 Task: Find Round Trip flight tickets for 2 adults, in Economy from Luxor to Lisbon to travel on 17-Nov-2023. Lisbon to Luxor on 22-Nov-2023.  Stops: Any number of stops. Choice of flight is British Airways.
Action: Mouse moved to (282, 246)
Screenshot: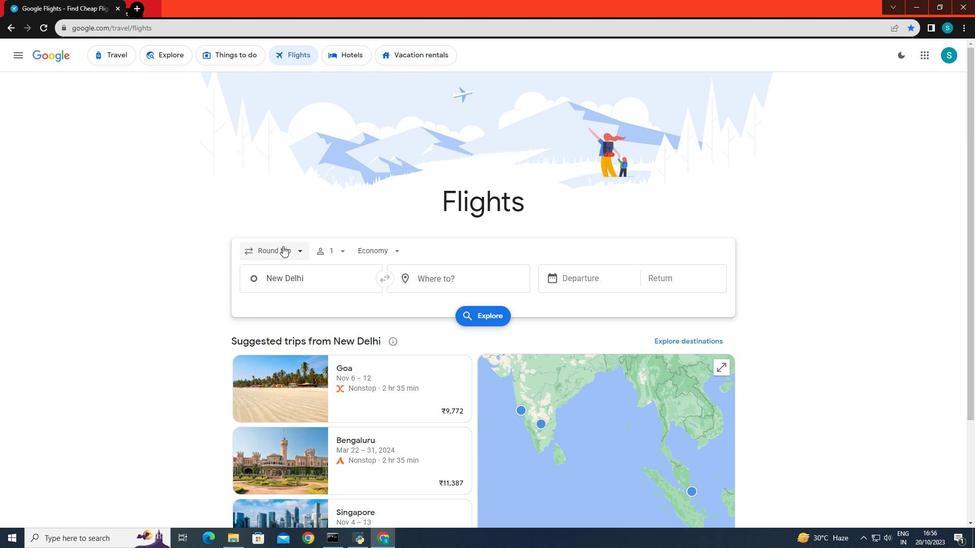 
Action: Mouse pressed left at (282, 246)
Screenshot: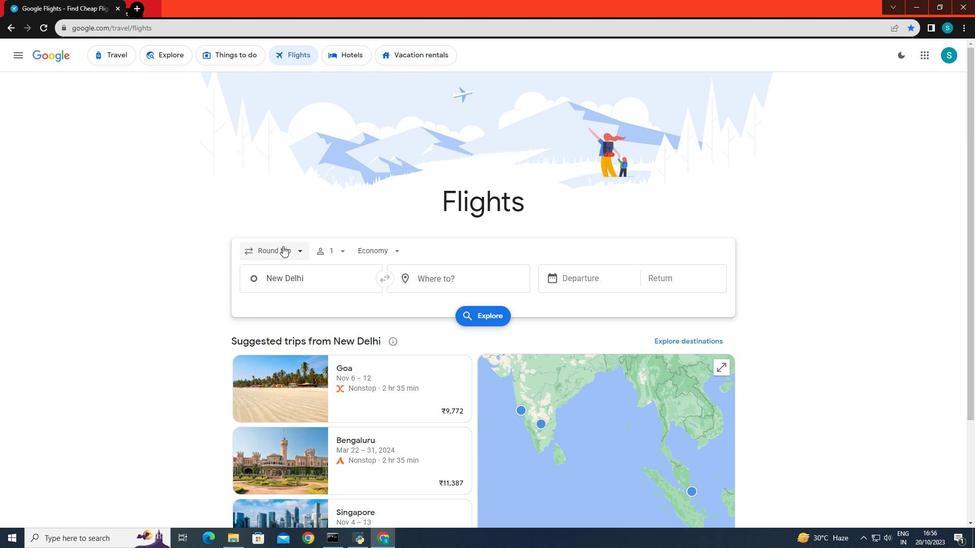 
Action: Mouse moved to (283, 275)
Screenshot: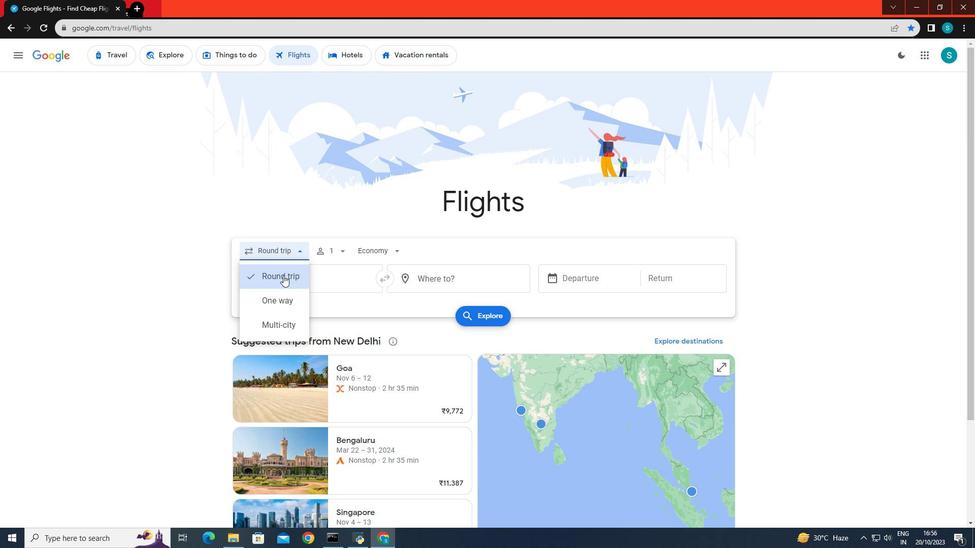 
Action: Mouse pressed left at (283, 275)
Screenshot: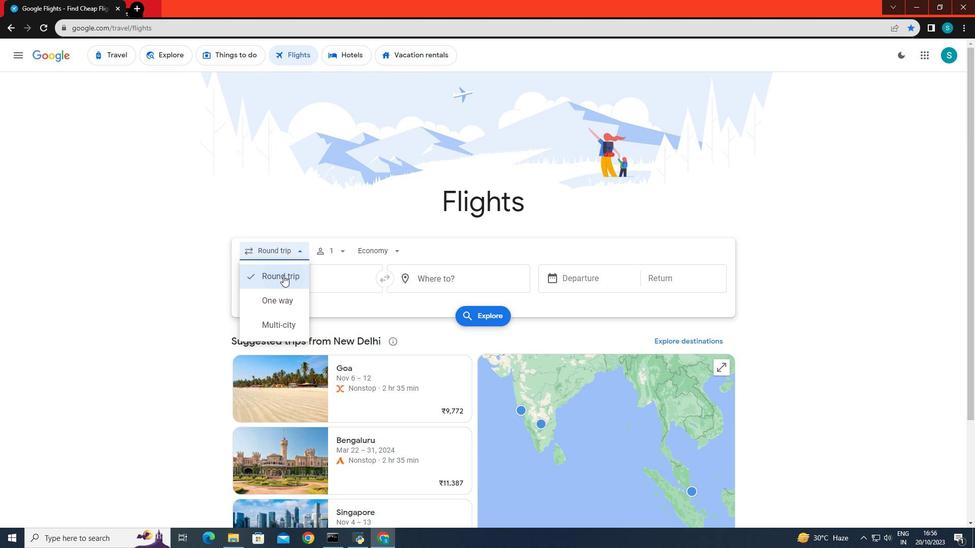 
Action: Mouse moved to (346, 249)
Screenshot: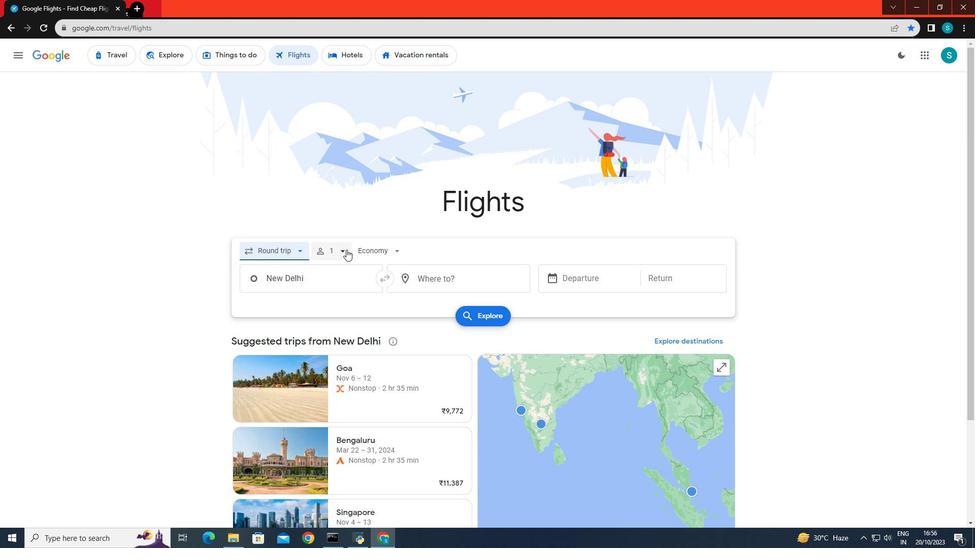 
Action: Mouse pressed left at (346, 249)
Screenshot: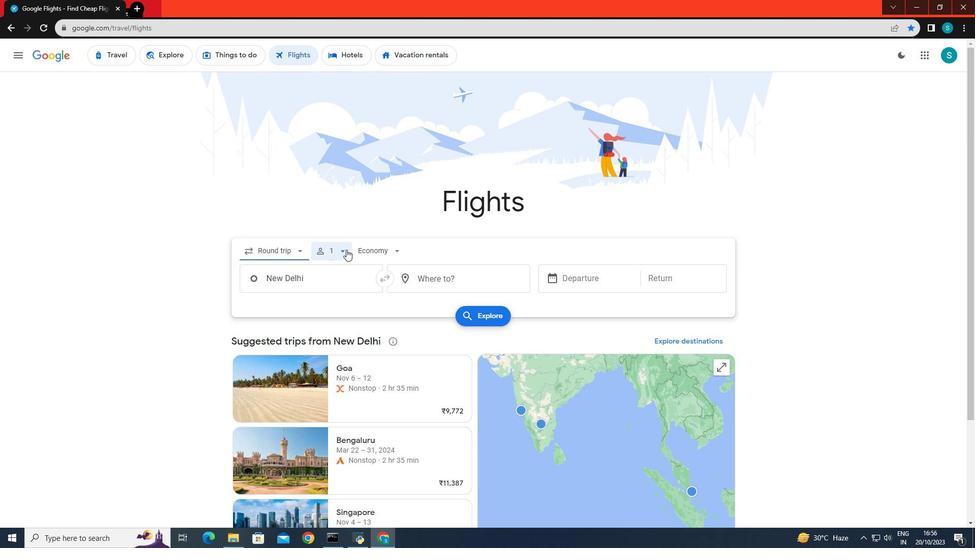 
Action: Mouse moved to (418, 279)
Screenshot: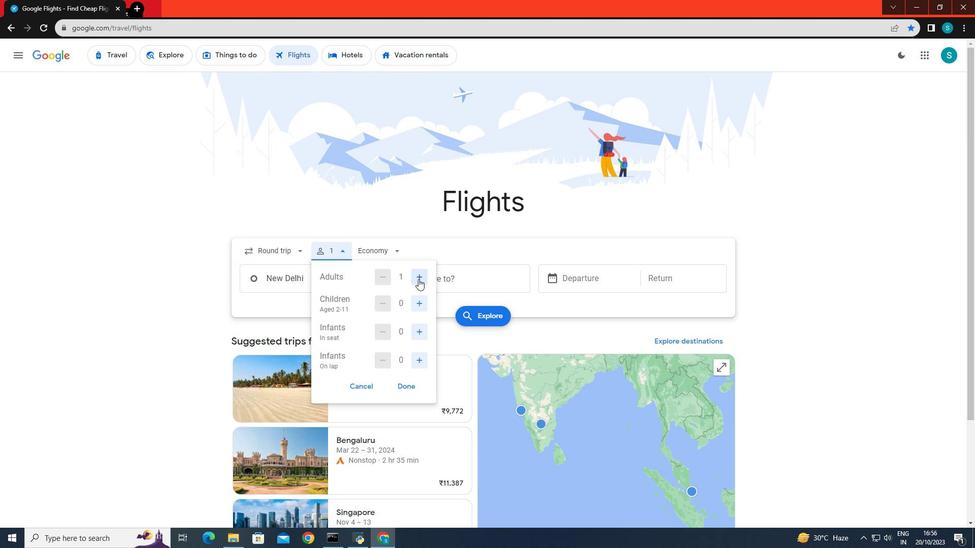 
Action: Mouse pressed left at (418, 279)
Screenshot: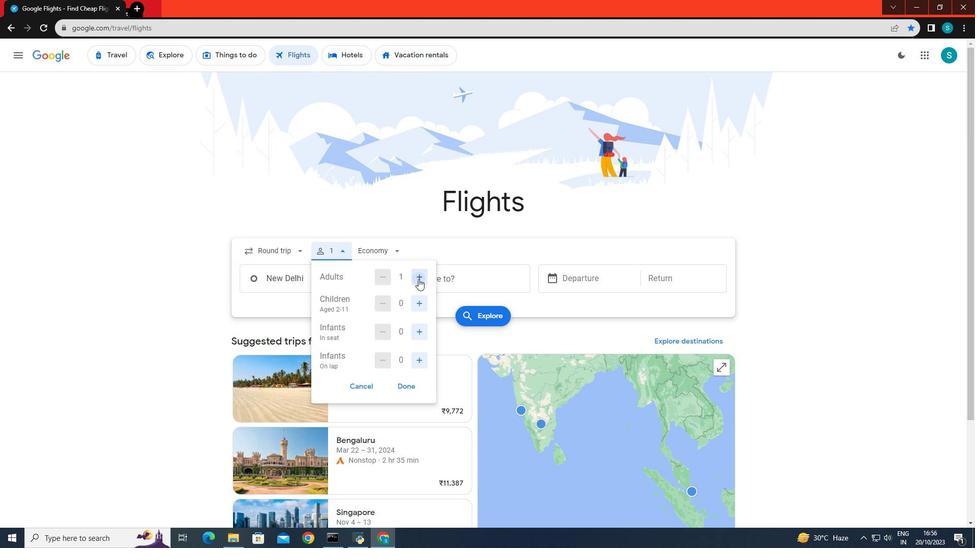 
Action: Mouse moved to (400, 389)
Screenshot: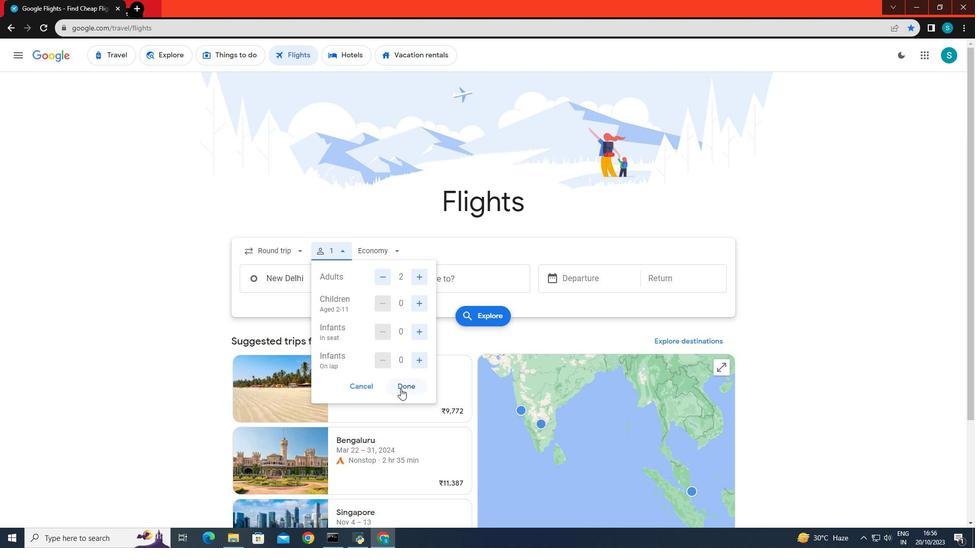 
Action: Mouse pressed left at (400, 389)
Screenshot: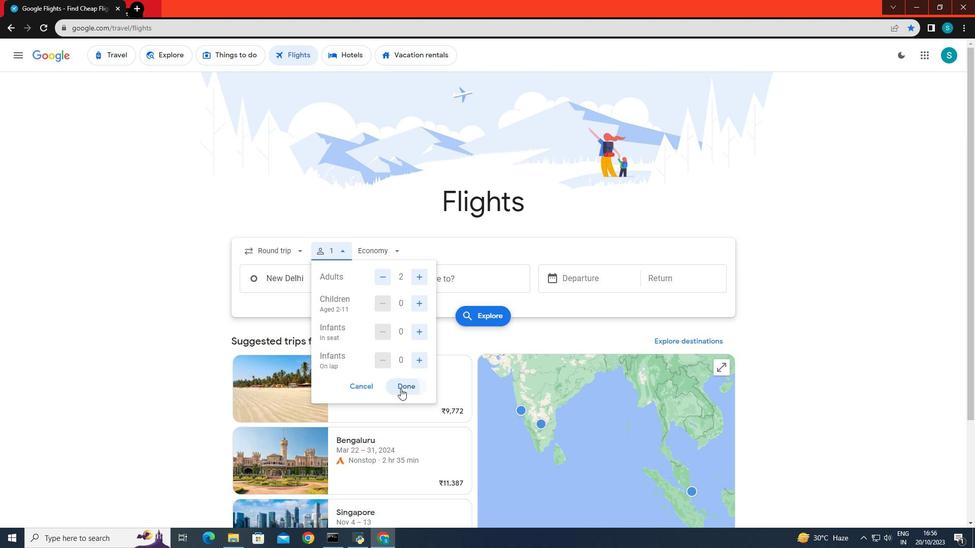 
Action: Mouse moved to (394, 244)
Screenshot: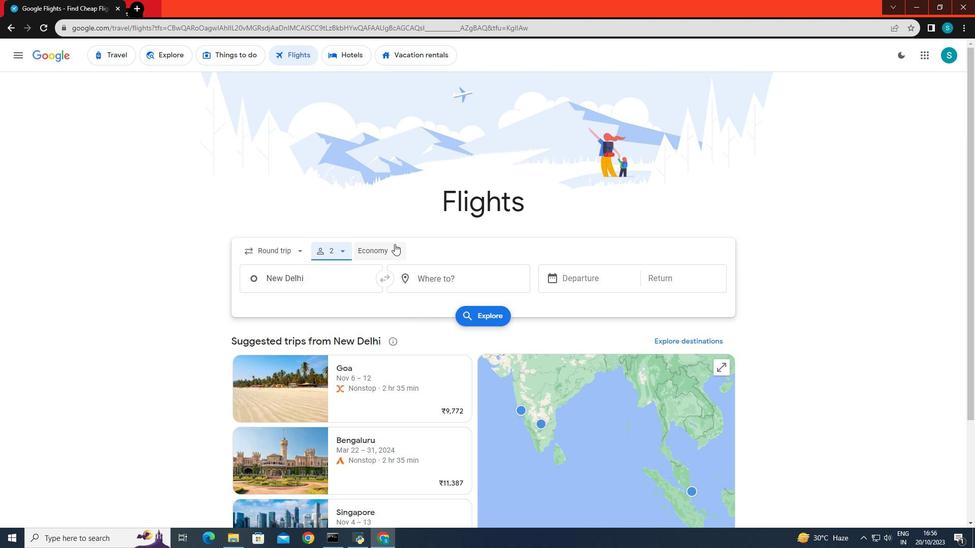 
Action: Mouse pressed left at (394, 244)
Screenshot: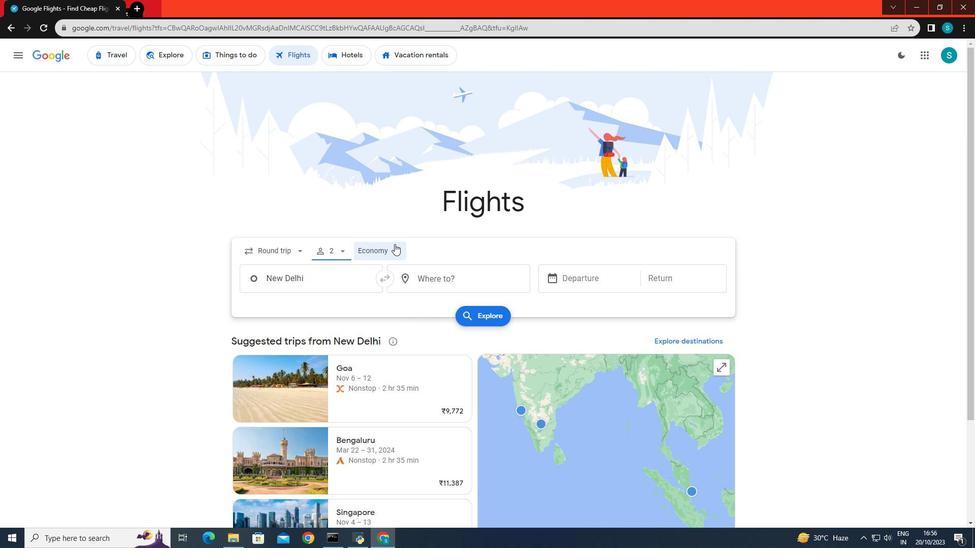 
Action: Mouse moved to (393, 275)
Screenshot: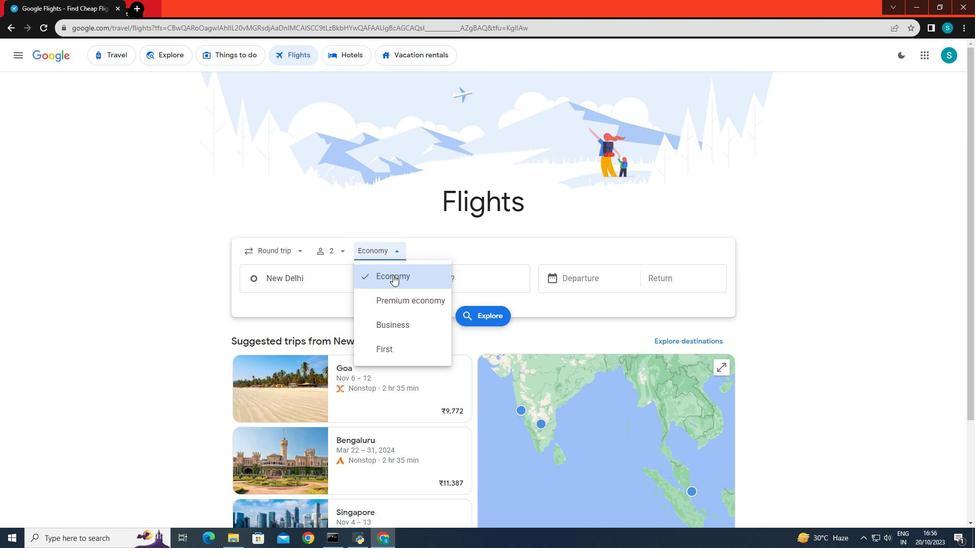 
Action: Mouse pressed left at (393, 275)
Screenshot: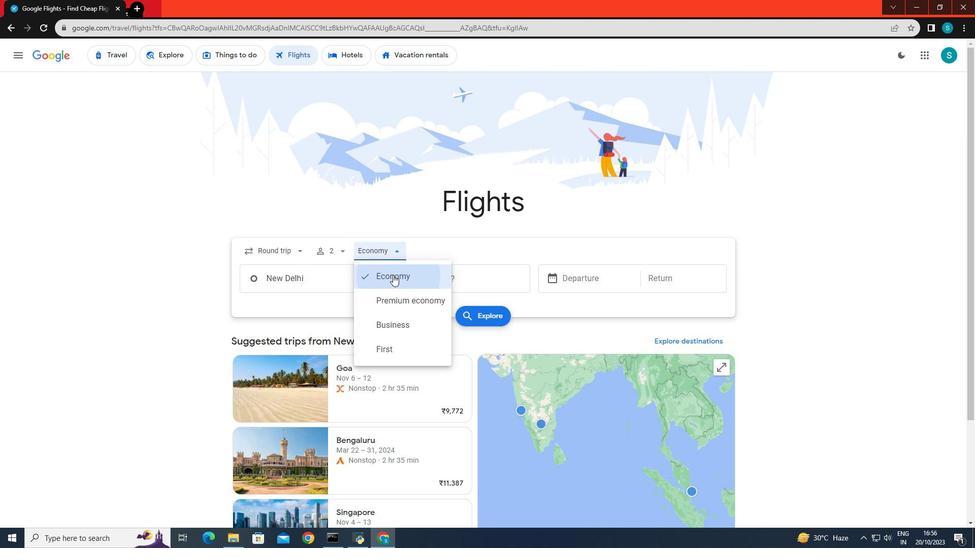 
Action: Mouse moved to (266, 247)
Screenshot: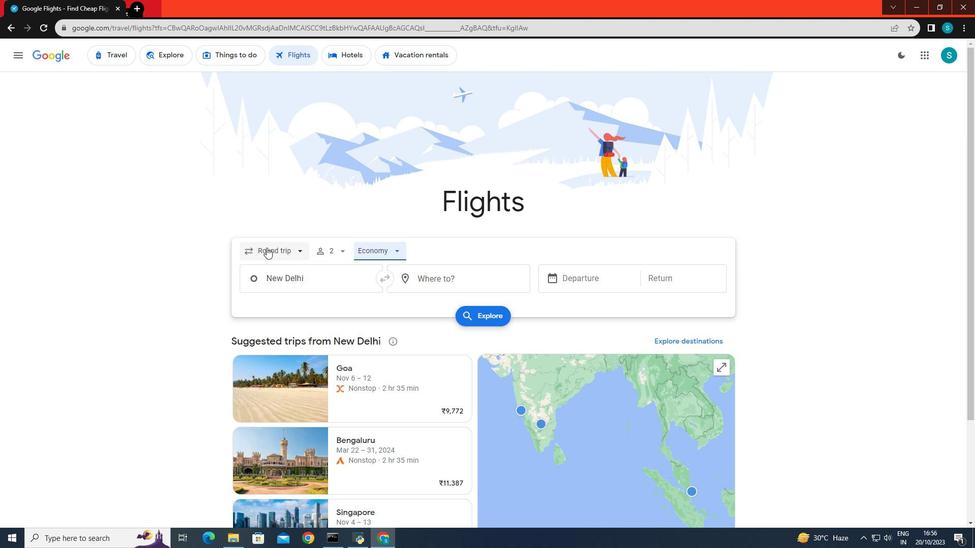 
Action: Mouse scrolled (266, 247) with delta (0, 0)
Screenshot: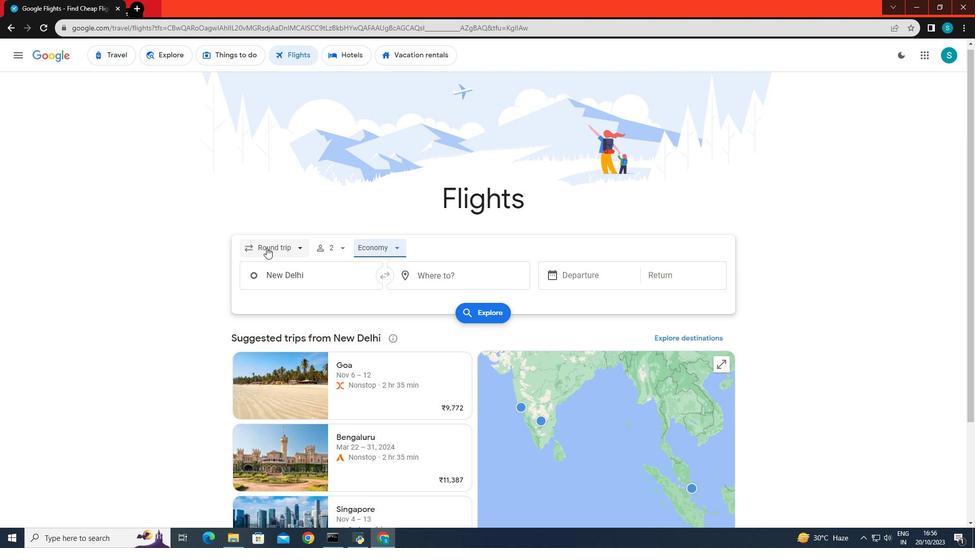 
Action: Mouse moved to (293, 228)
Screenshot: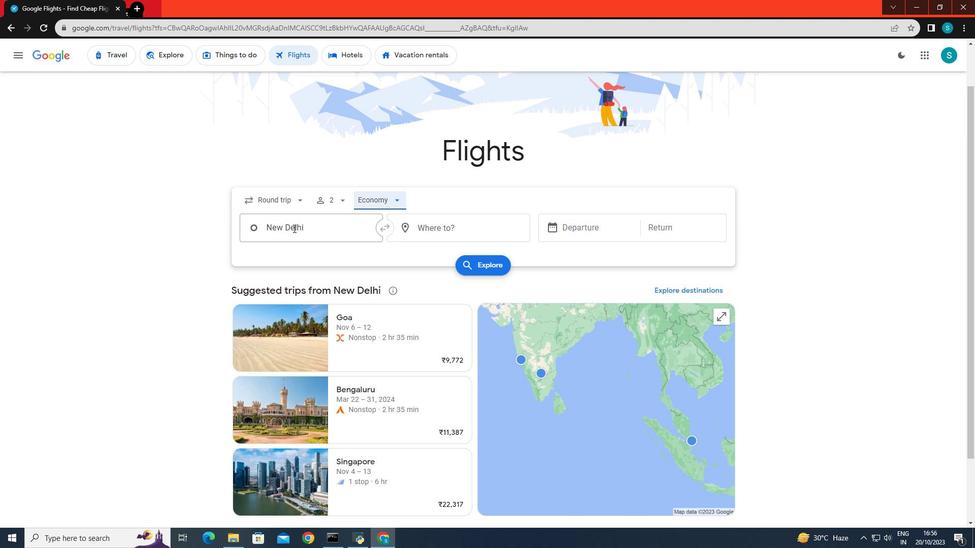
Action: Mouse pressed left at (293, 228)
Screenshot: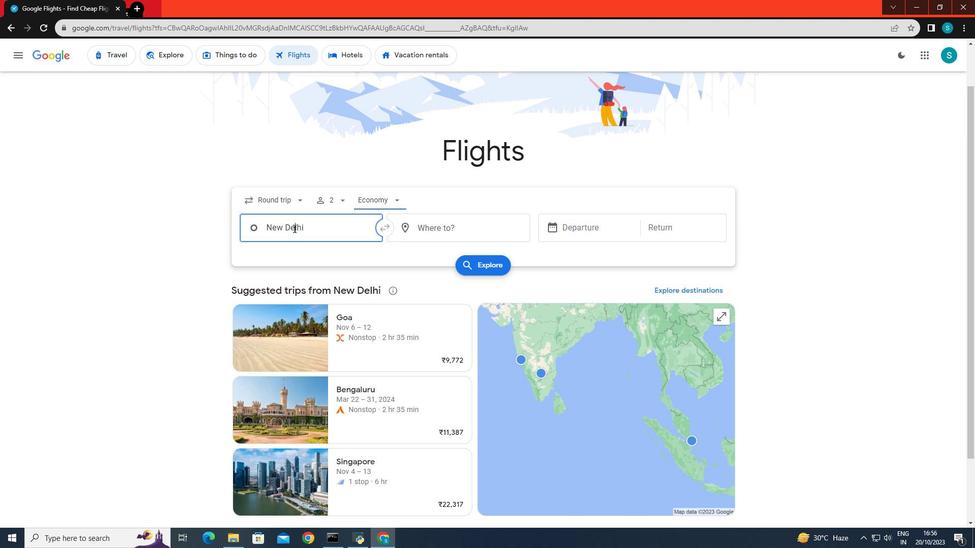 
Action: Key pressed <Key.backspace>l<Key.backspace><Key.caps_lock>L<Key.caps_lock>uxor
Screenshot: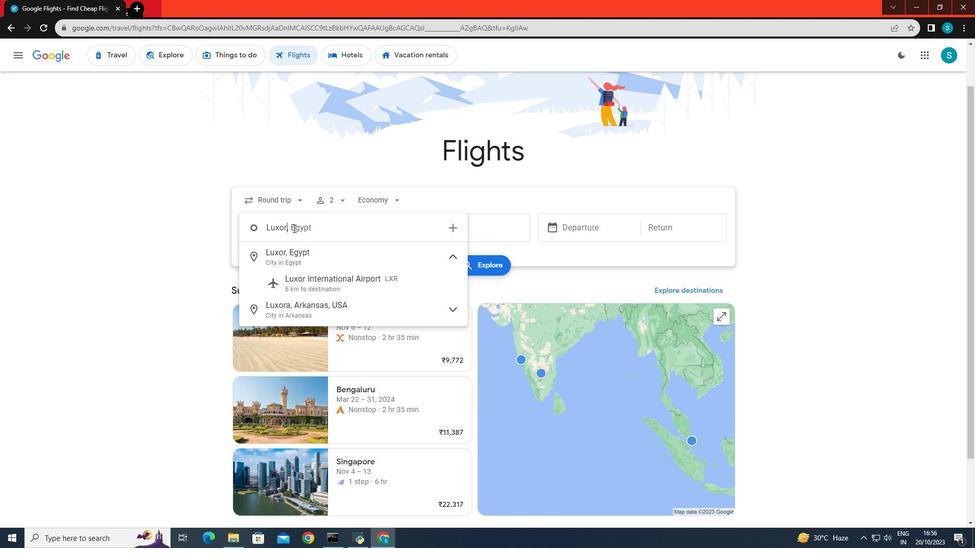 
Action: Mouse moved to (302, 254)
Screenshot: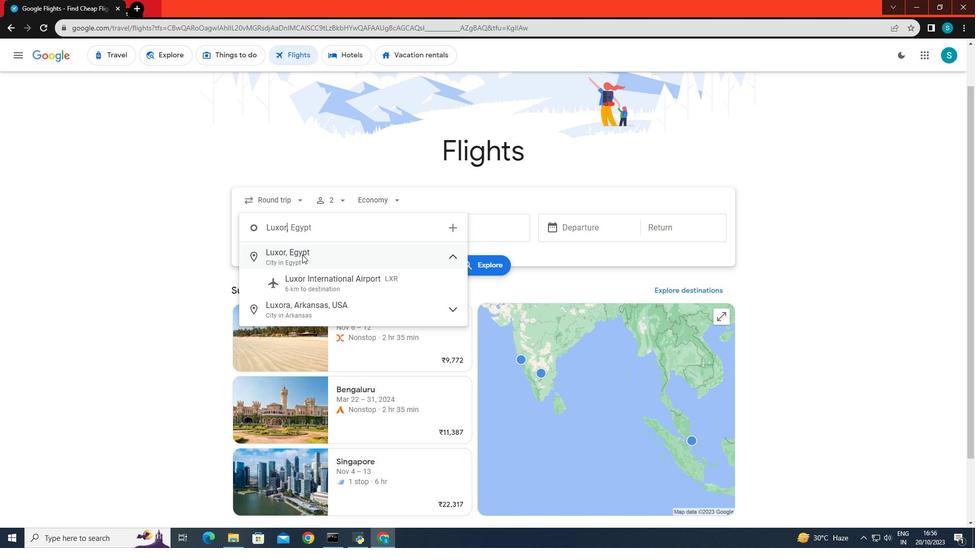 
Action: Mouse pressed left at (302, 254)
Screenshot: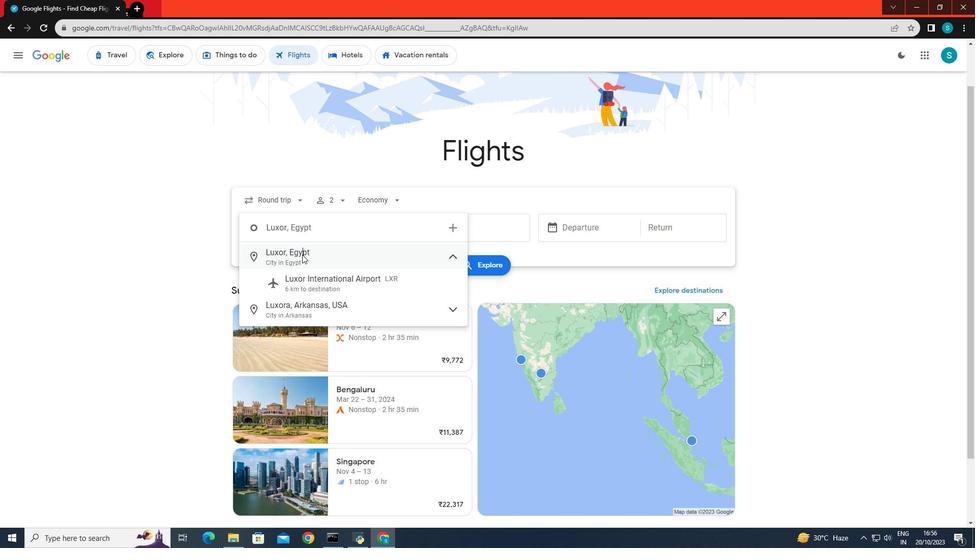 
Action: Mouse moved to (490, 229)
Screenshot: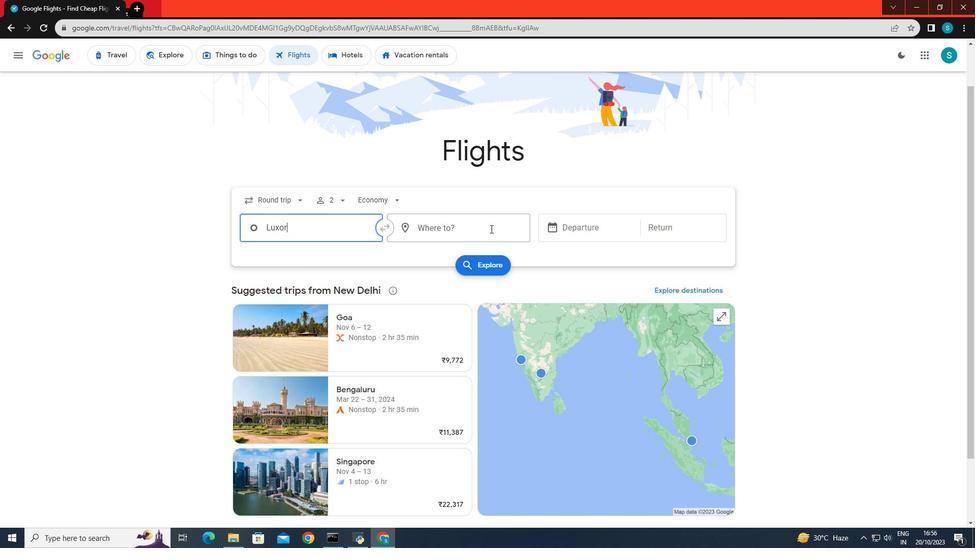 
Action: Mouse pressed left at (490, 229)
Screenshot: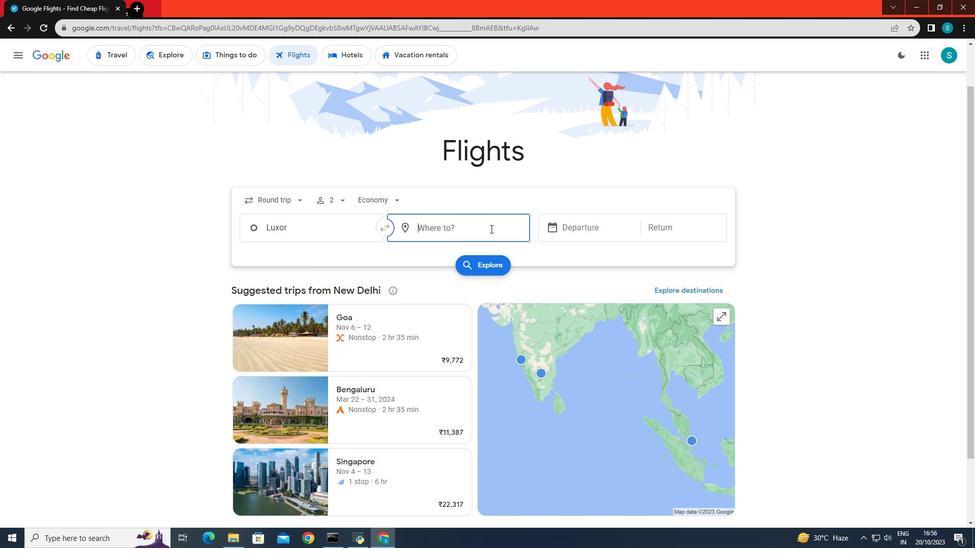 
Action: Key pressed <Key.caps_lock>L<Key.caps_lock>isbon
Screenshot: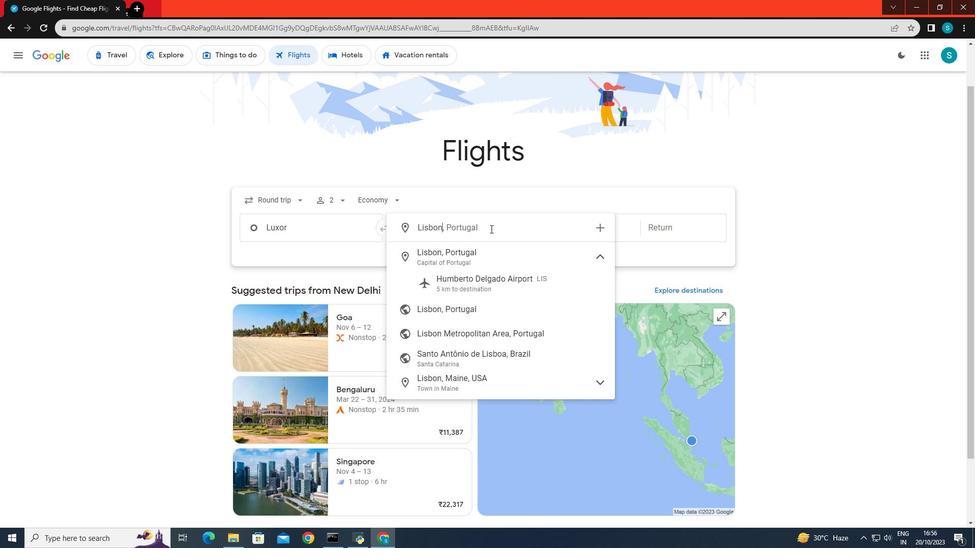 
Action: Mouse moved to (473, 263)
Screenshot: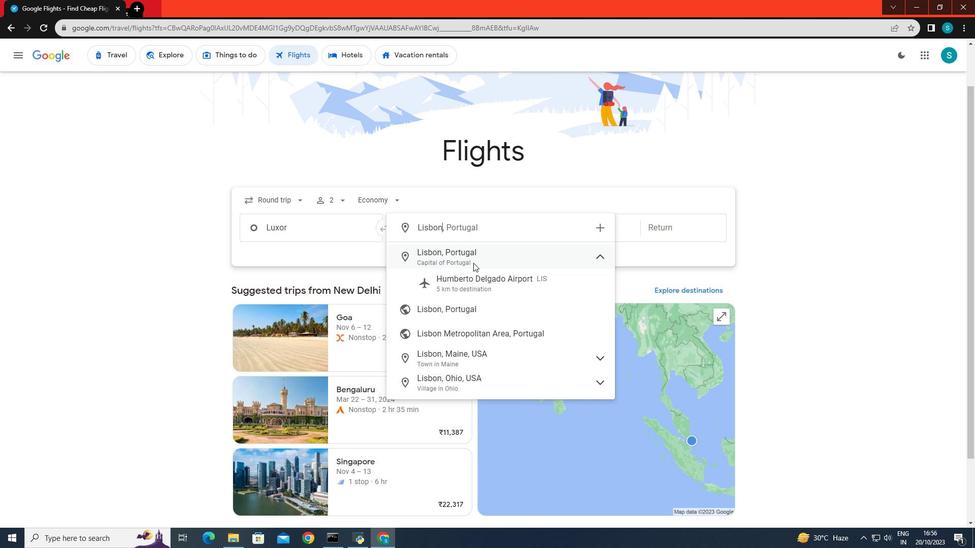 
Action: Mouse pressed left at (473, 263)
Screenshot: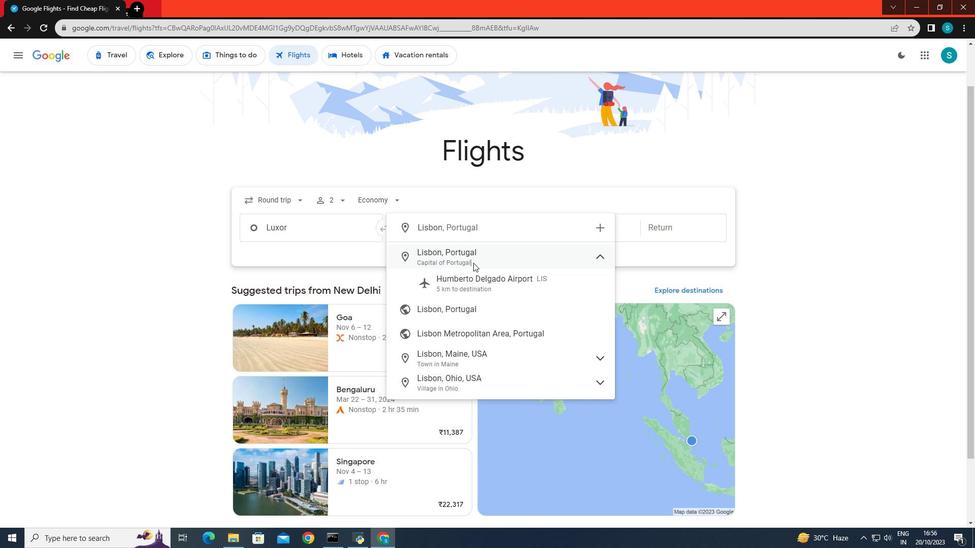 
Action: Mouse moved to (583, 223)
Screenshot: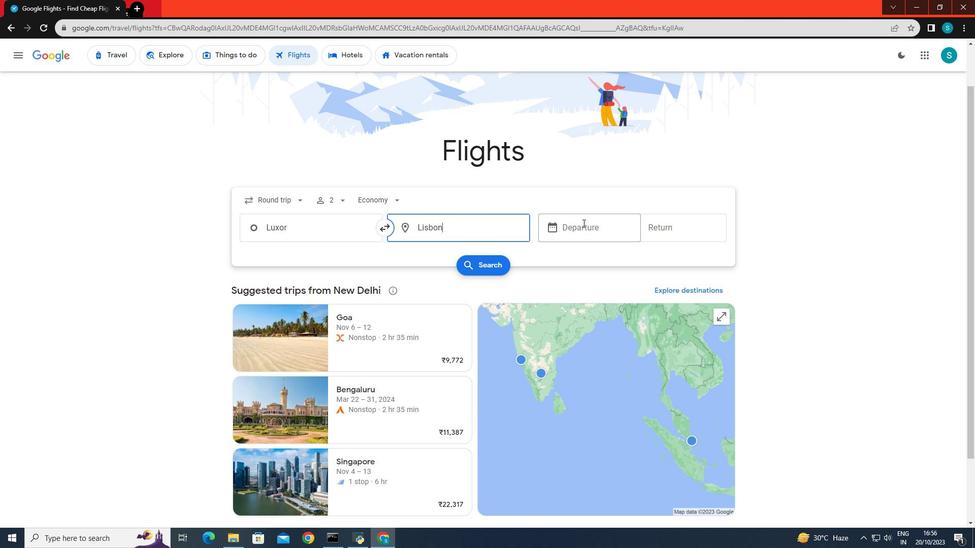 
Action: Mouse pressed left at (583, 223)
Screenshot: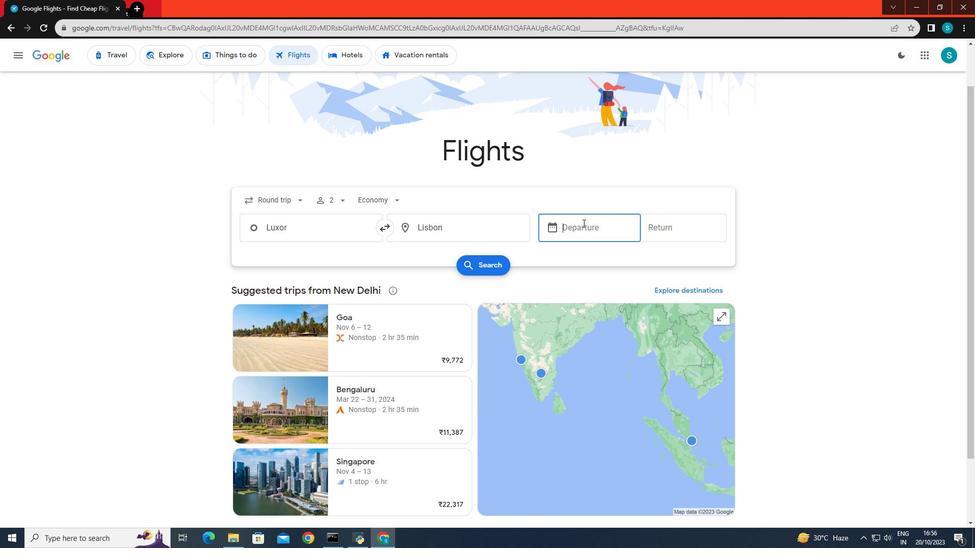 
Action: Mouse moved to (682, 360)
Screenshot: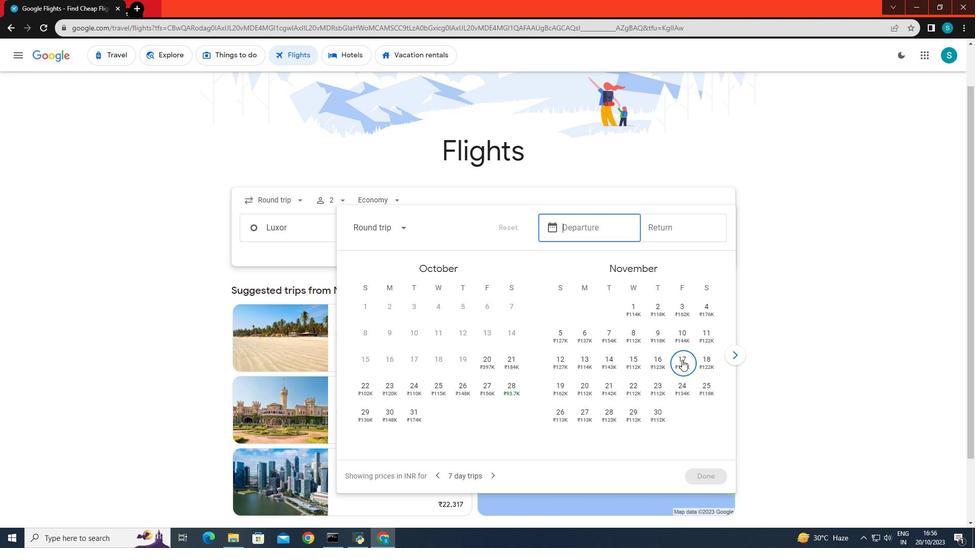 
Action: Mouse pressed left at (682, 360)
Screenshot: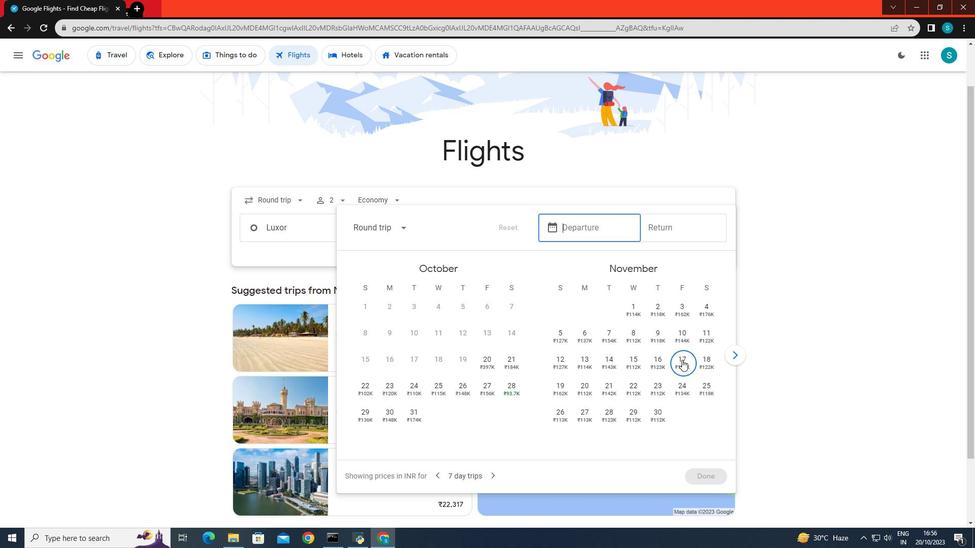 
Action: Mouse moved to (633, 385)
Screenshot: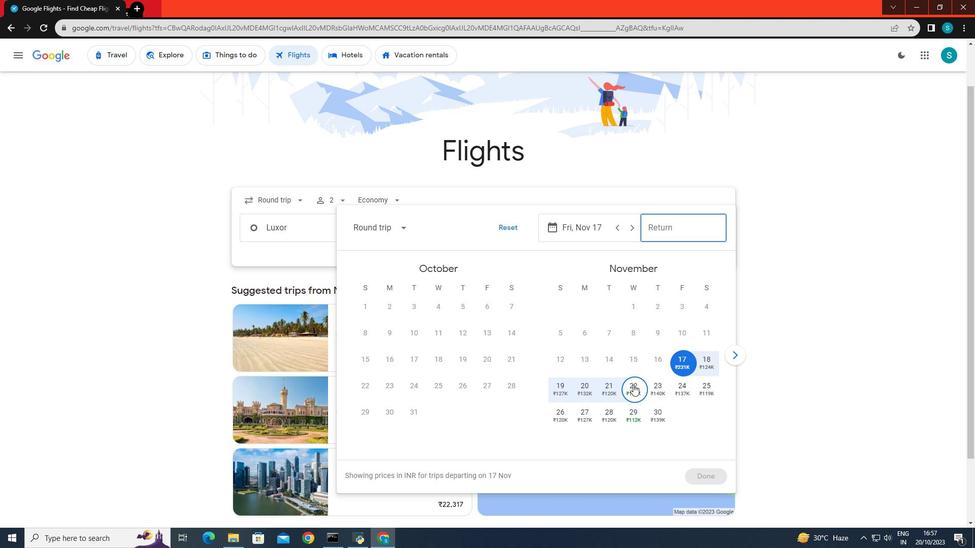 
Action: Mouse pressed left at (633, 385)
Screenshot: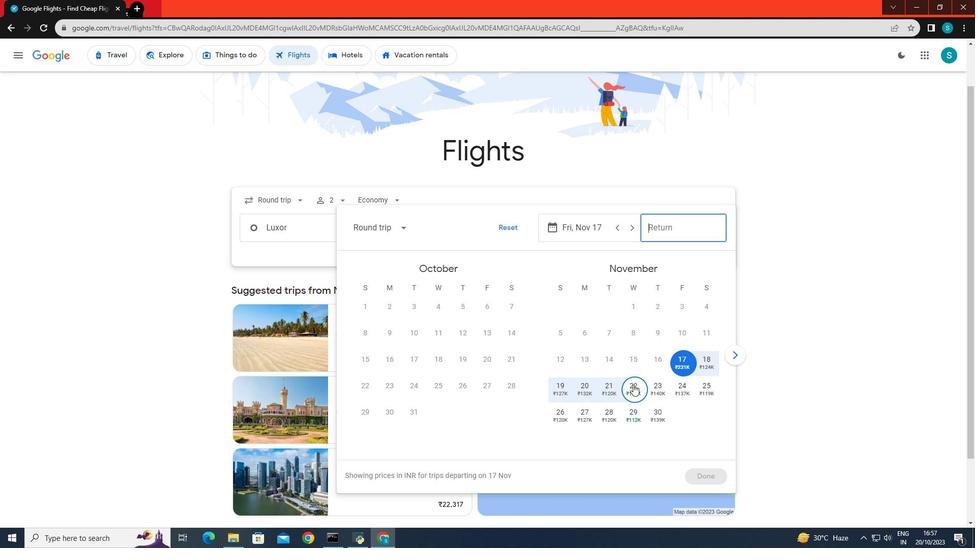 
Action: Mouse moved to (704, 478)
Screenshot: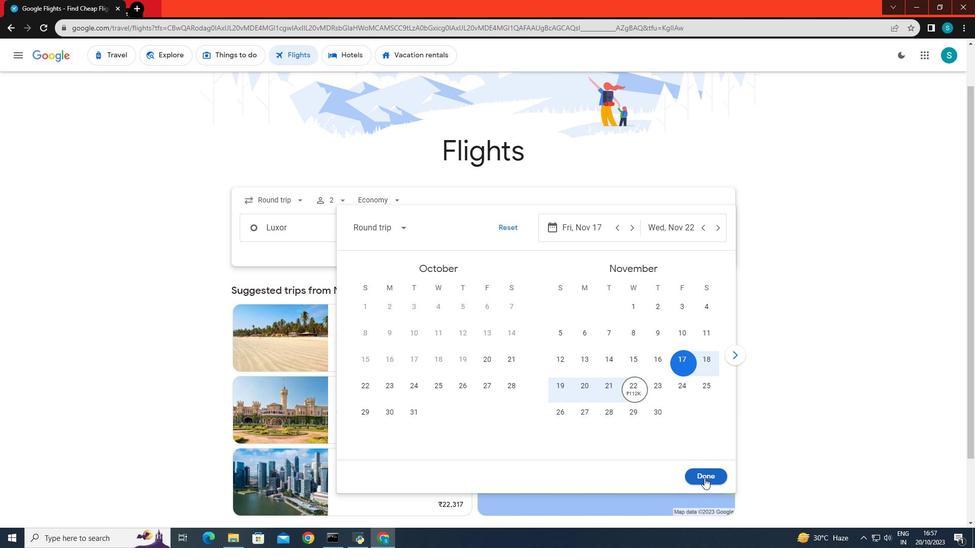
Action: Mouse pressed left at (704, 478)
Screenshot: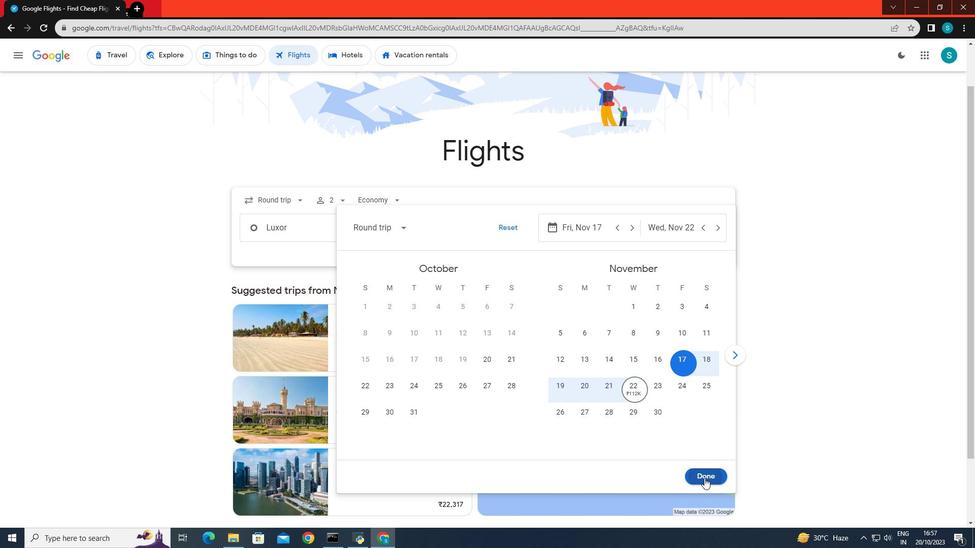 
Action: Mouse moved to (490, 264)
Screenshot: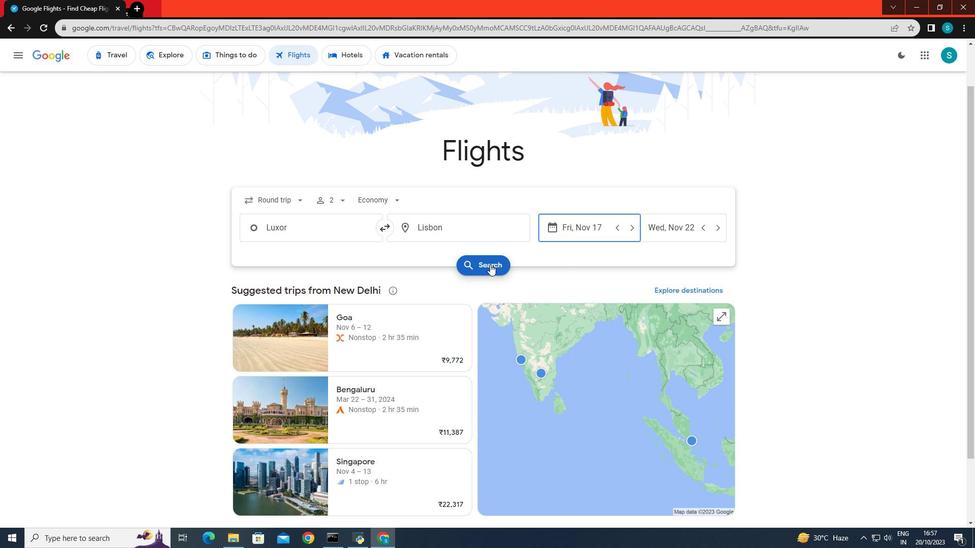 
Action: Mouse pressed left at (490, 264)
Screenshot: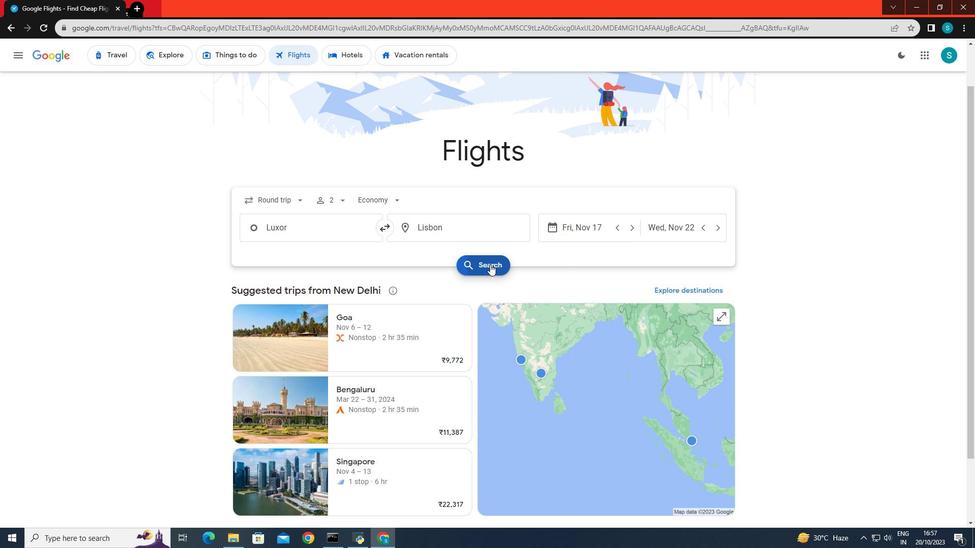 
Action: Mouse moved to (309, 148)
Screenshot: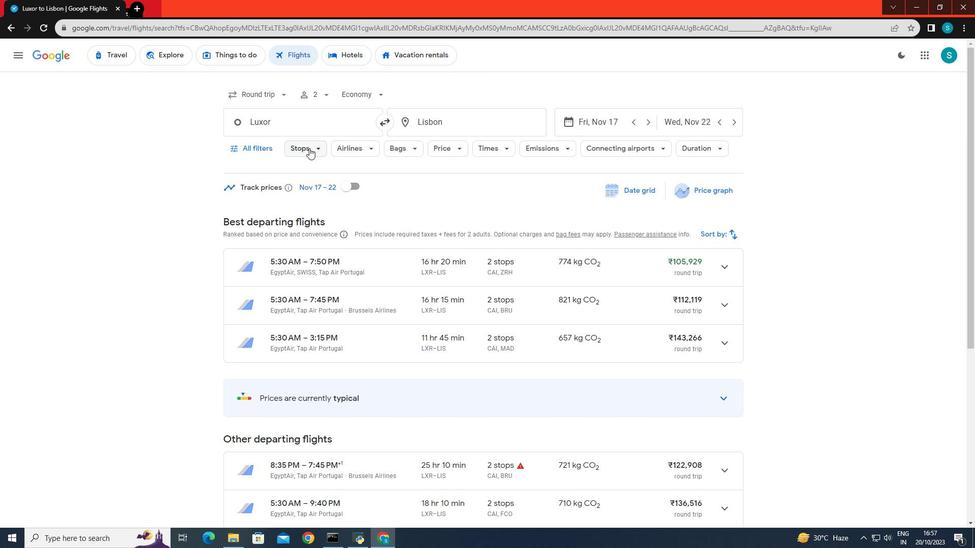 
Action: Mouse pressed left at (309, 148)
Screenshot: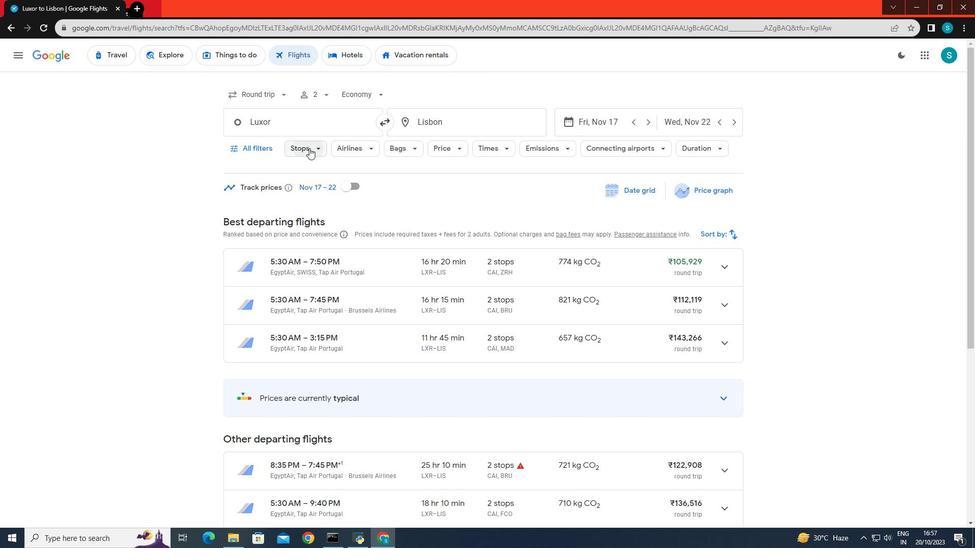 
Action: Mouse moved to (309, 200)
Screenshot: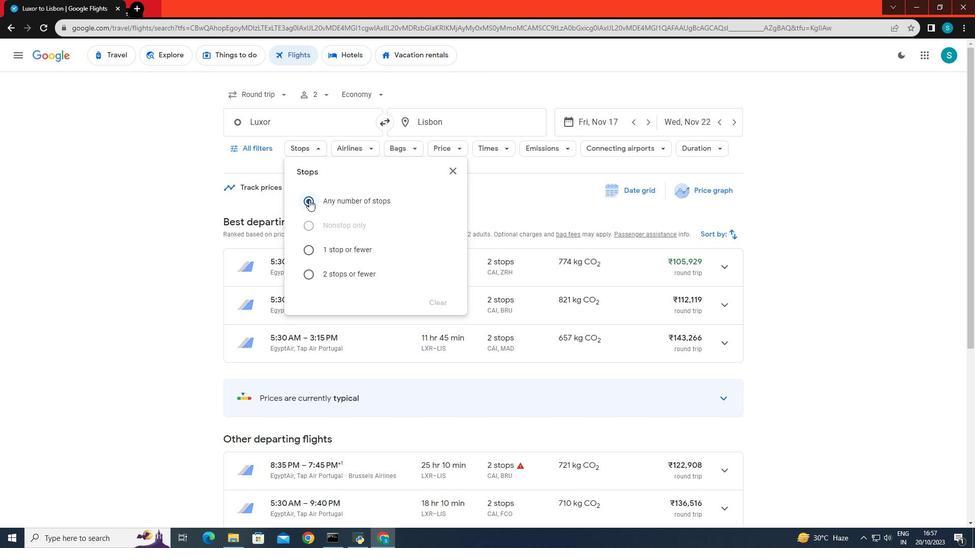 
Action: Mouse pressed left at (309, 200)
Screenshot: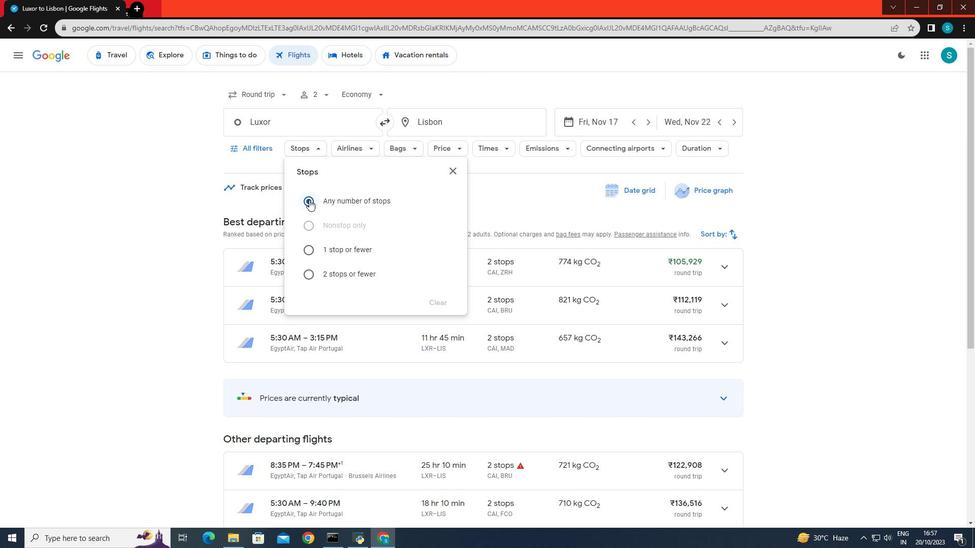 
Action: Mouse moved to (212, 205)
Screenshot: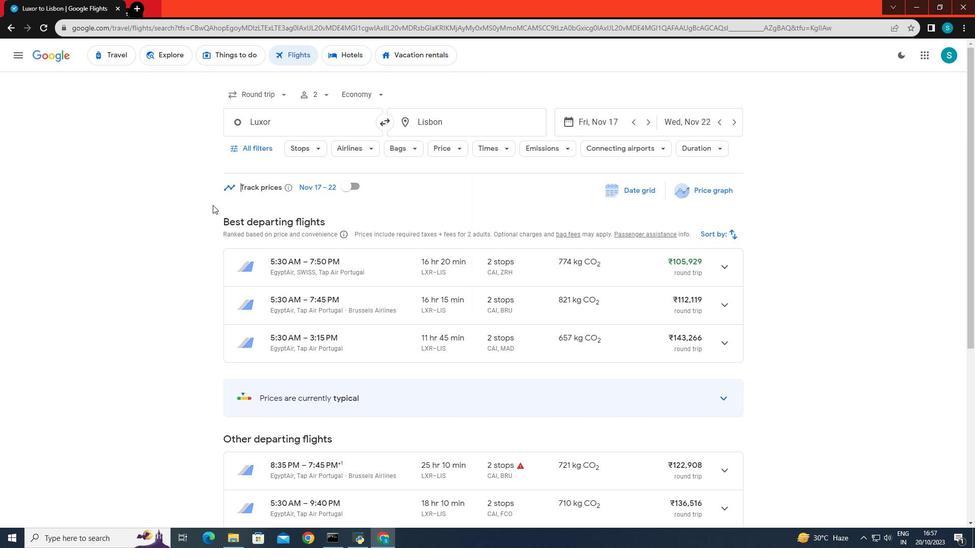 
Action: Mouse pressed left at (212, 205)
Screenshot: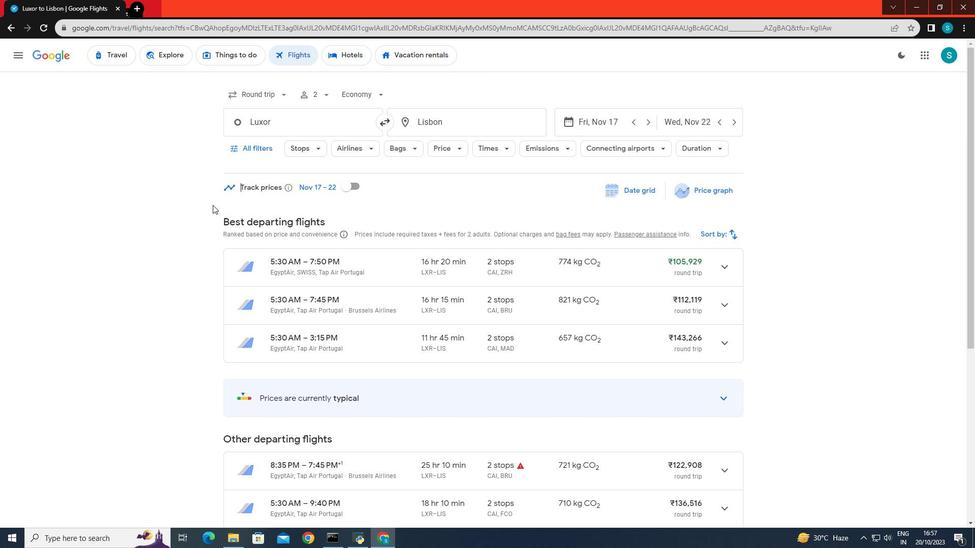 
Action: Mouse moved to (372, 147)
Screenshot: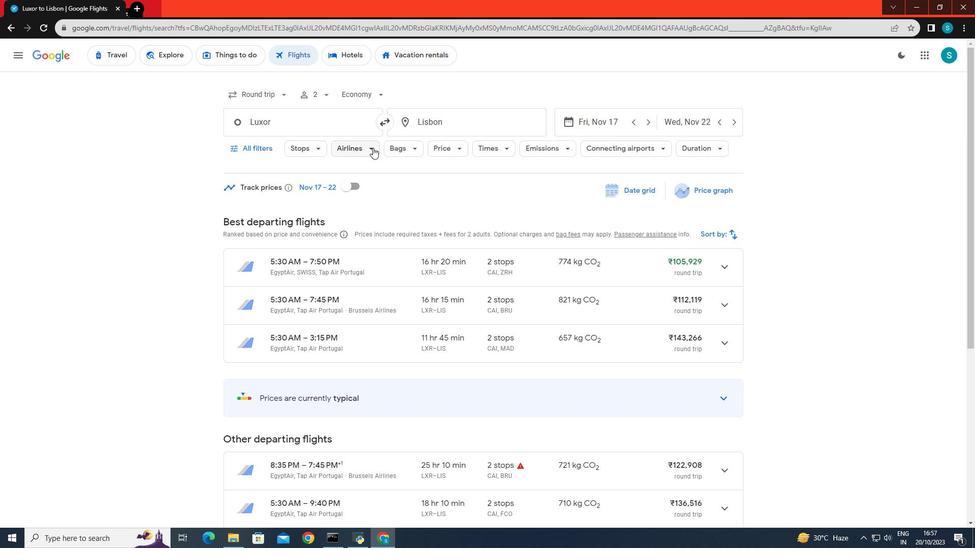 
Action: Mouse pressed left at (372, 147)
Screenshot: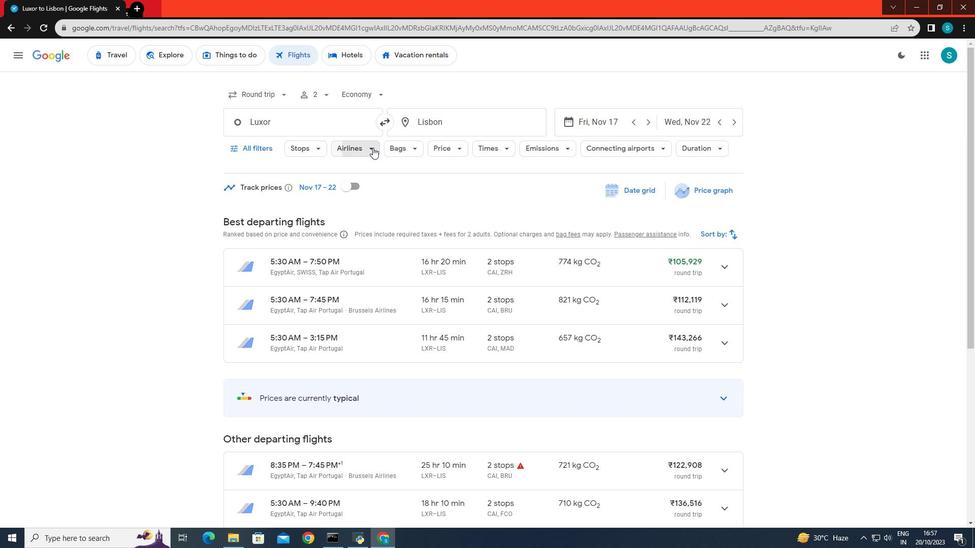 
Action: Mouse moved to (411, 311)
Screenshot: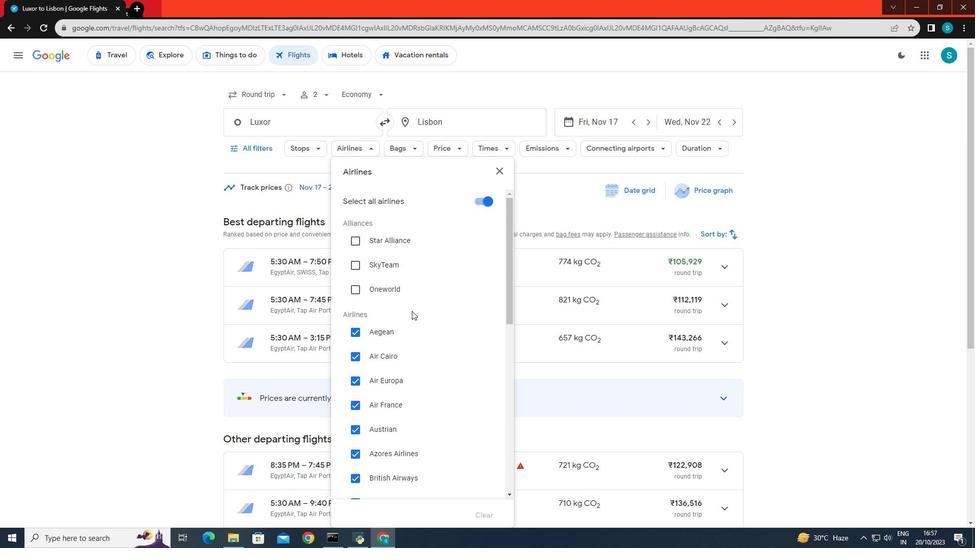 
Action: Mouse scrolled (411, 310) with delta (0, 0)
Screenshot: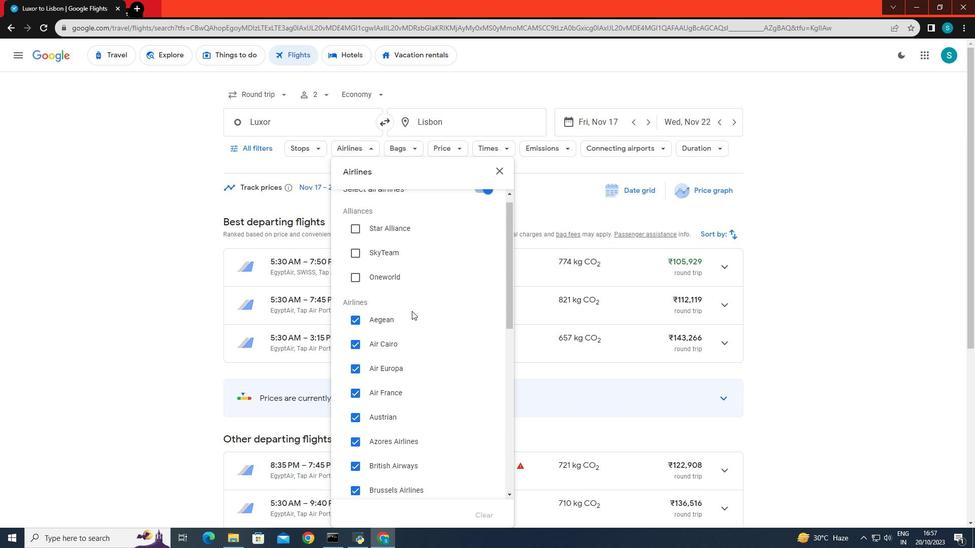 
Action: Mouse scrolled (411, 310) with delta (0, 0)
Screenshot: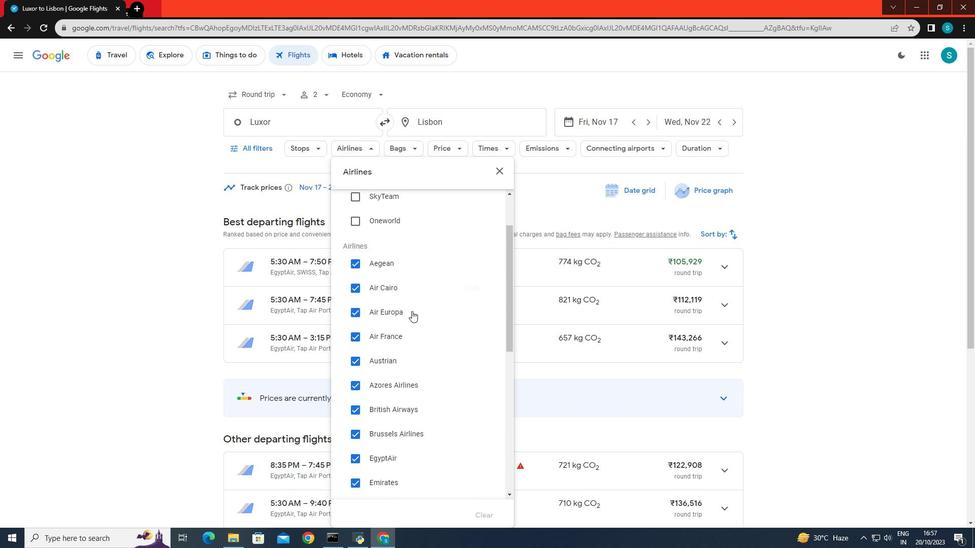 
Action: Mouse moved to (411, 312)
Screenshot: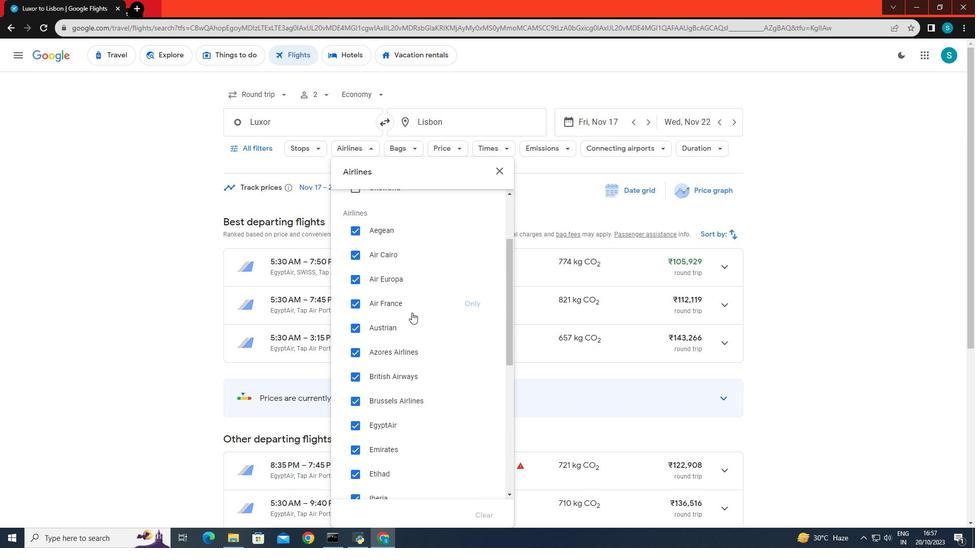 
Action: Mouse scrolled (411, 312) with delta (0, 0)
Screenshot: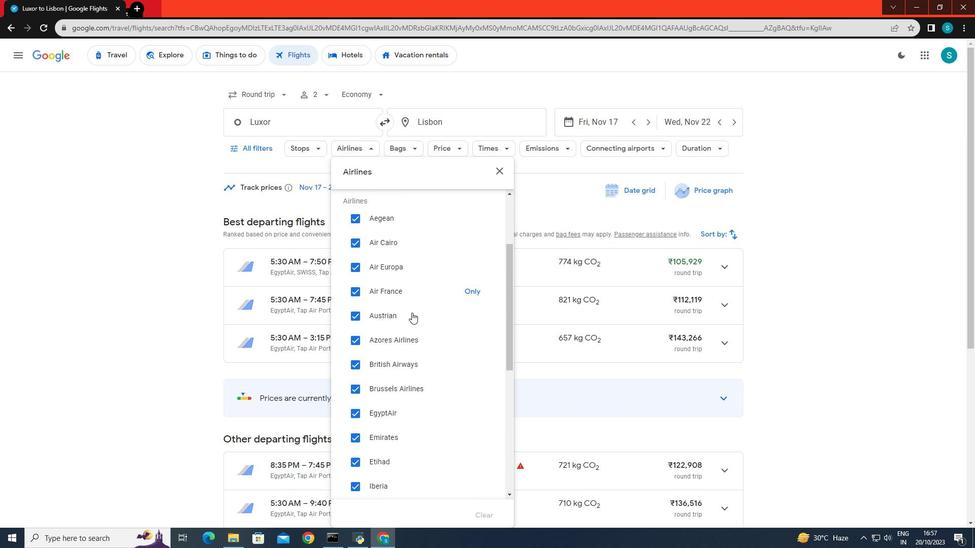 
Action: Mouse moved to (468, 326)
Screenshot: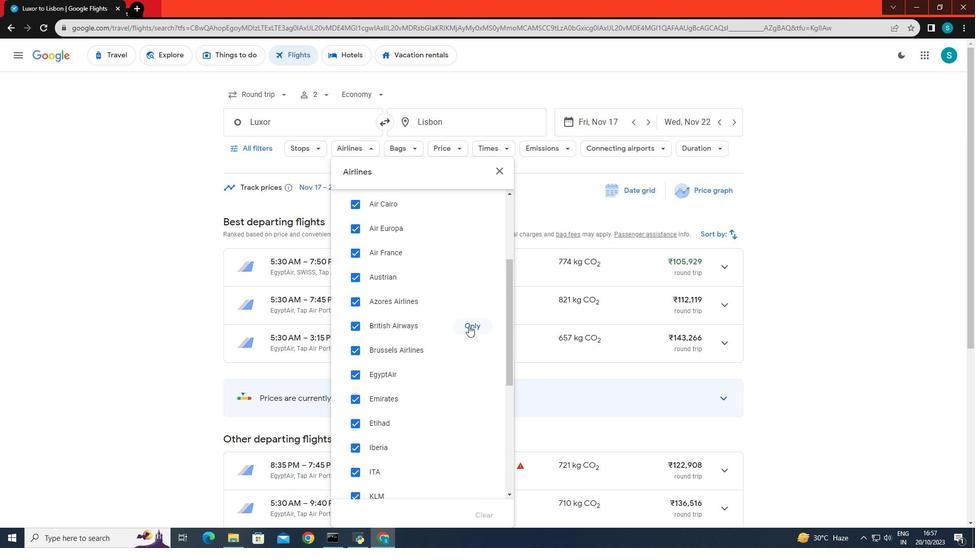 
Action: Mouse pressed left at (468, 326)
Screenshot: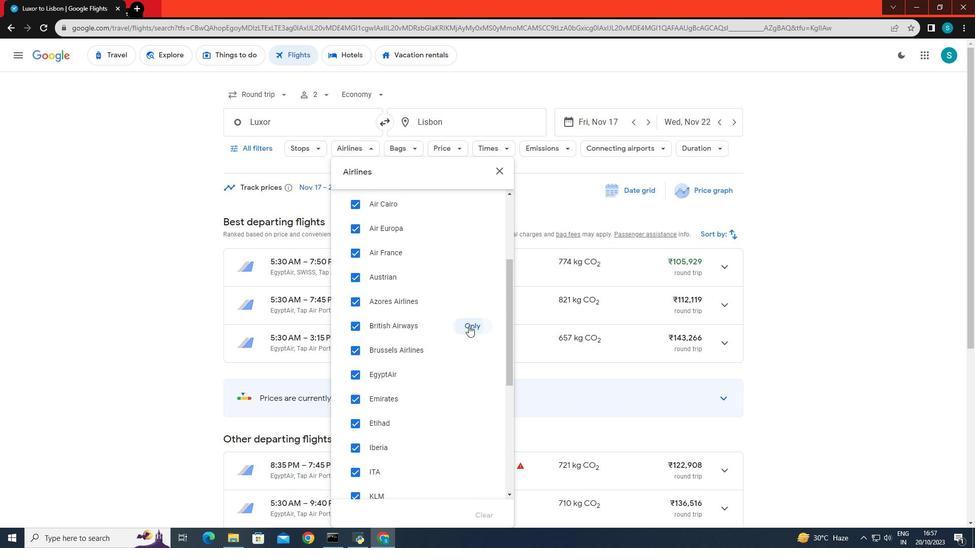 
Action: Mouse moved to (144, 314)
Screenshot: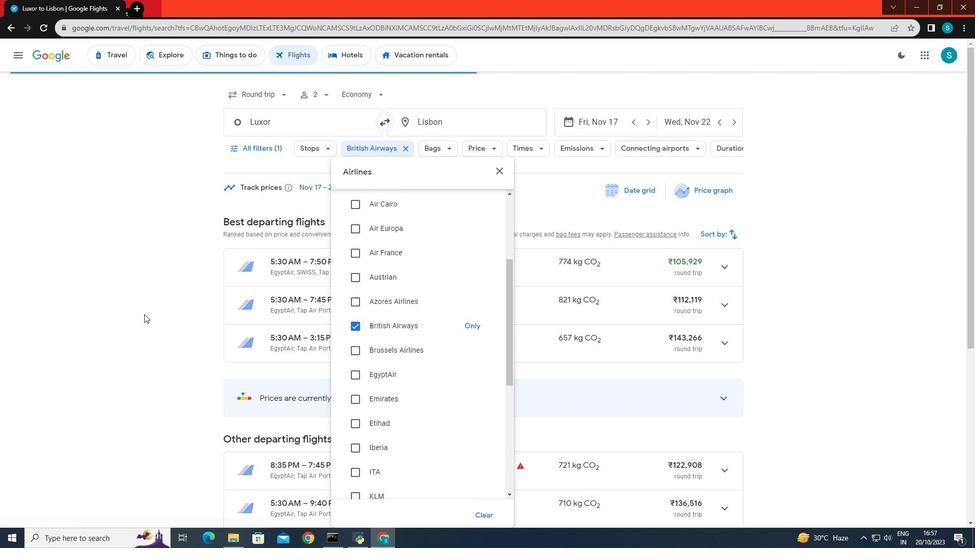 
Action: Mouse pressed left at (144, 314)
Screenshot: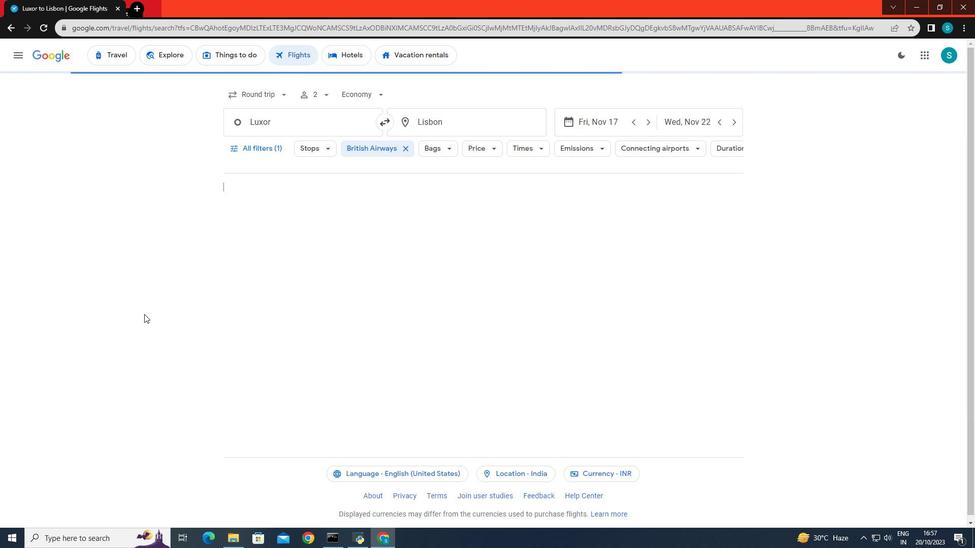 
